 Task: Add a signature Alex Clark containing All the best, Alex Clark to email address softage.1@softage.net and add a folder Projects
Action: Mouse moved to (89, 116)
Screenshot: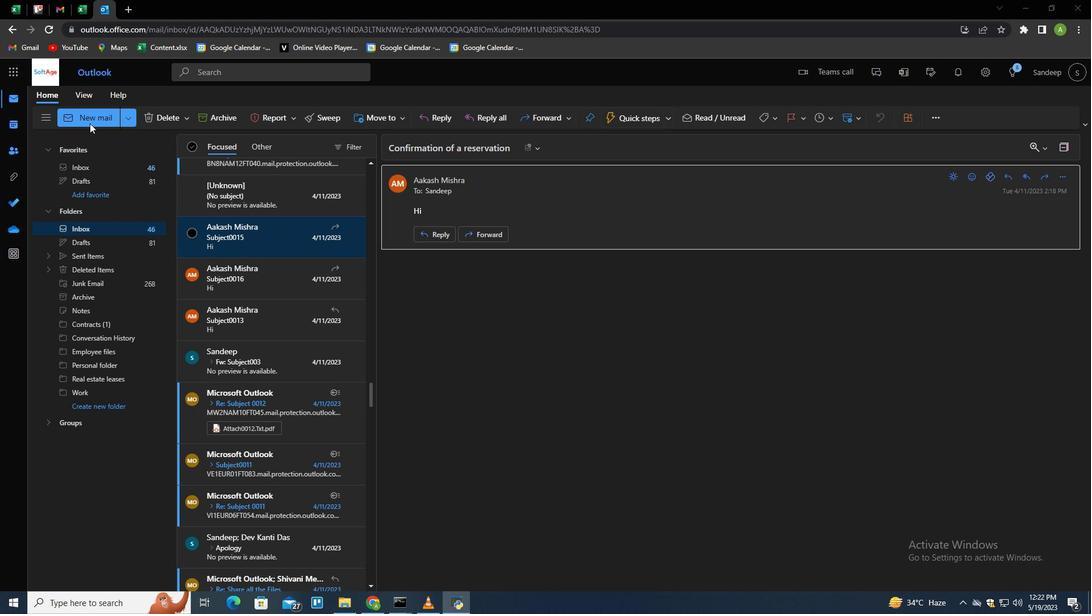 
Action: Mouse pressed left at (89, 116)
Screenshot: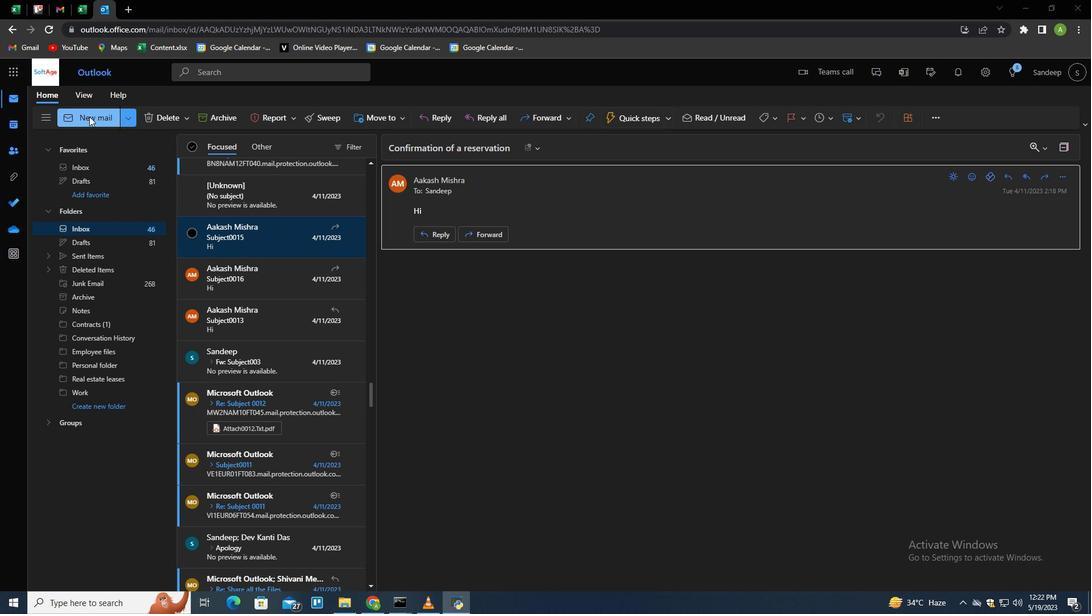 
Action: Mouse moved to (763, 117)
Screenshot: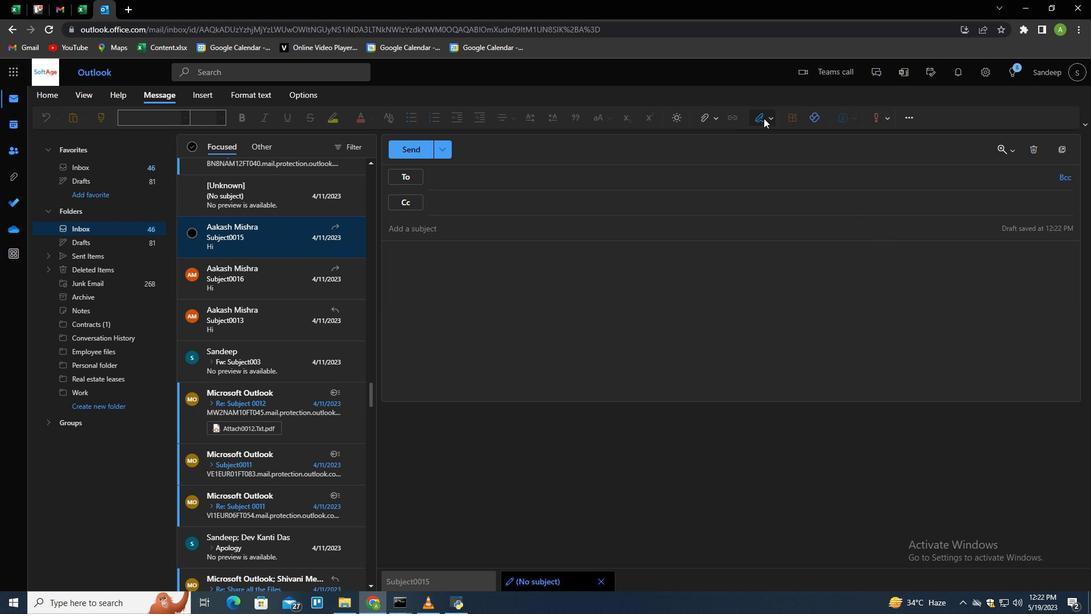 
Action: Mouse pressed left at (763, 117)
Screenshot: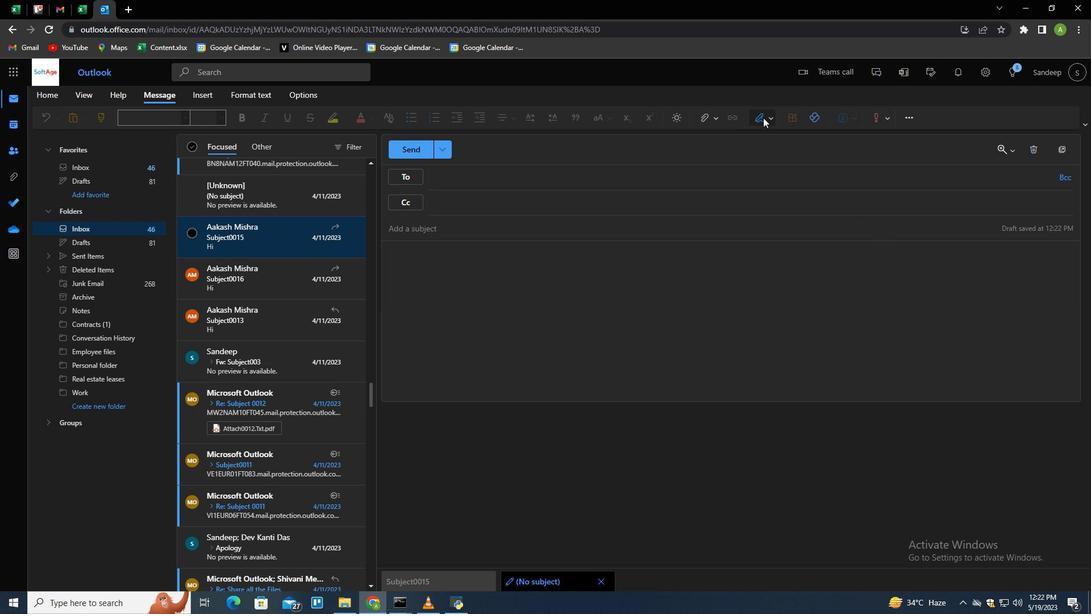
Action: Mouse moved to (748, 162)
Screenshot: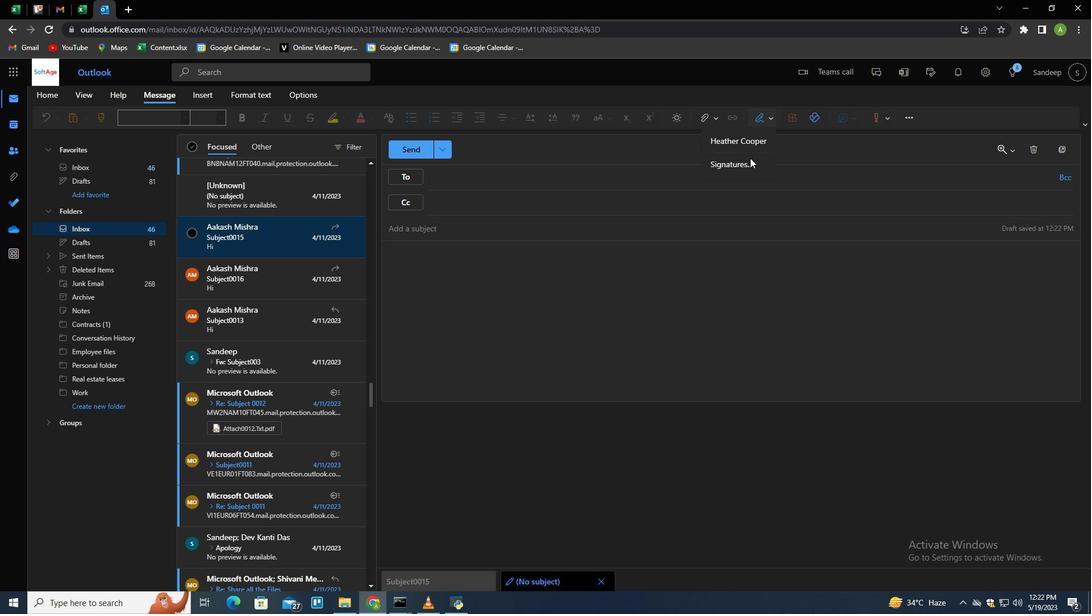 
Action: Mouse pressed left at (748, 162)
Screenshot: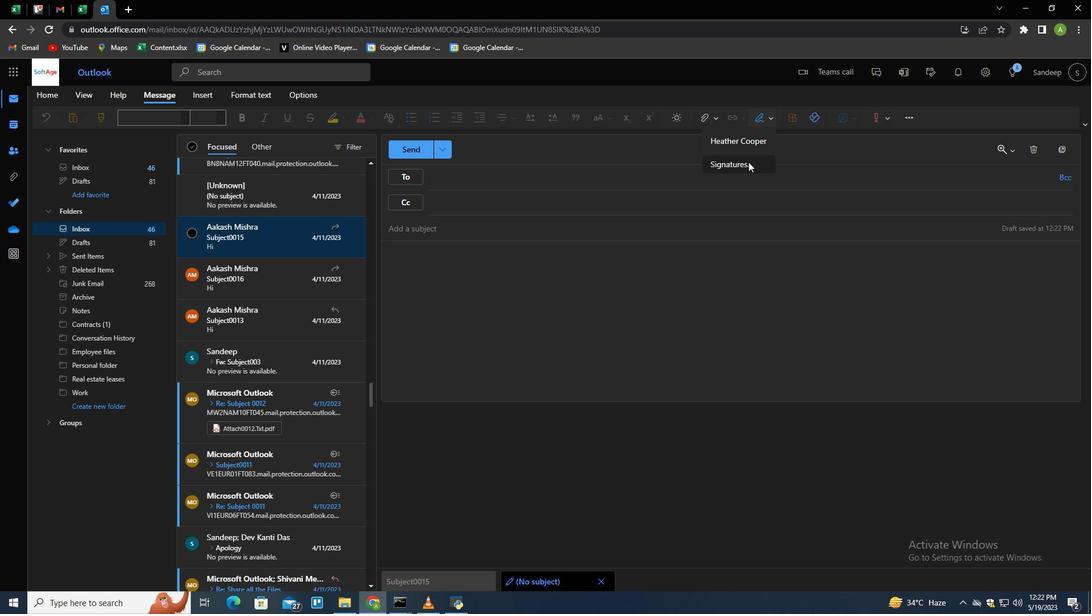 
Action: Mouse moved to (778, 208)
Screenshot: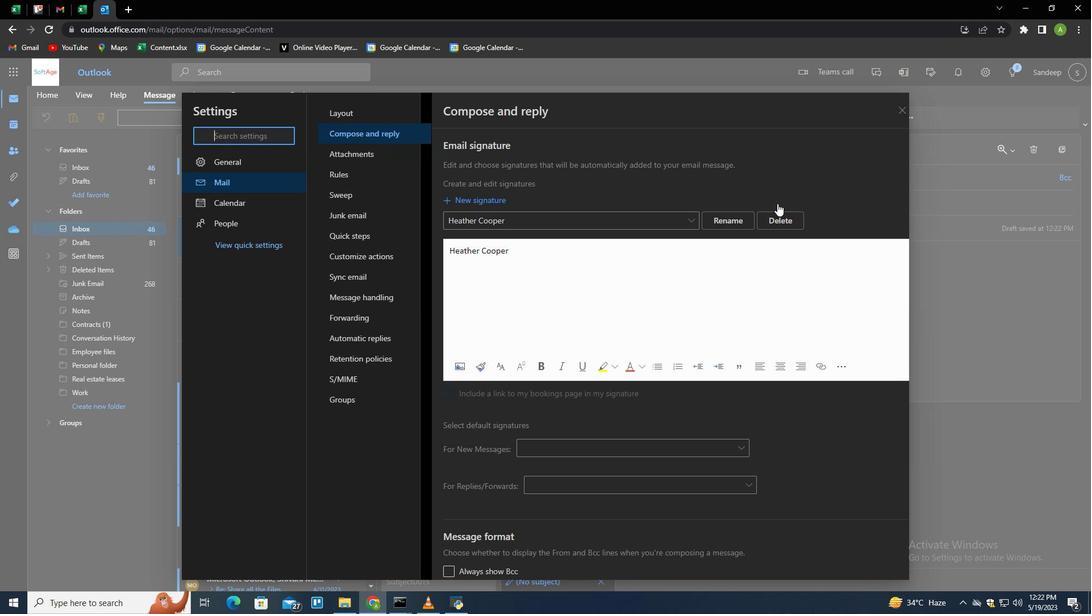 
Action: Mouse pressed left at (778, 208)
Screenshot: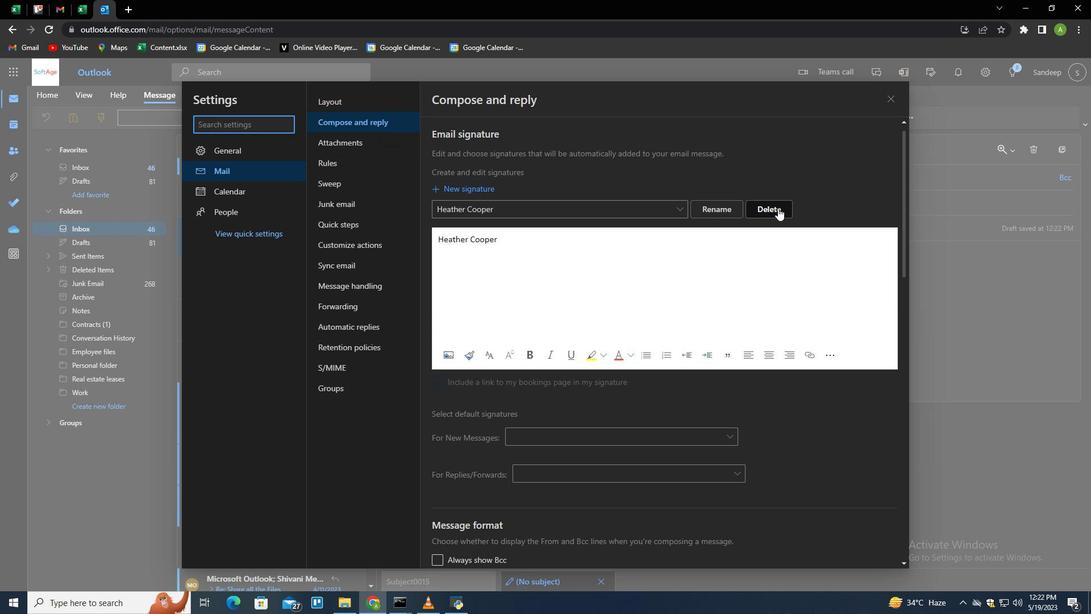 
Action: Mouse pressed left at (778, 208)
Screenshot: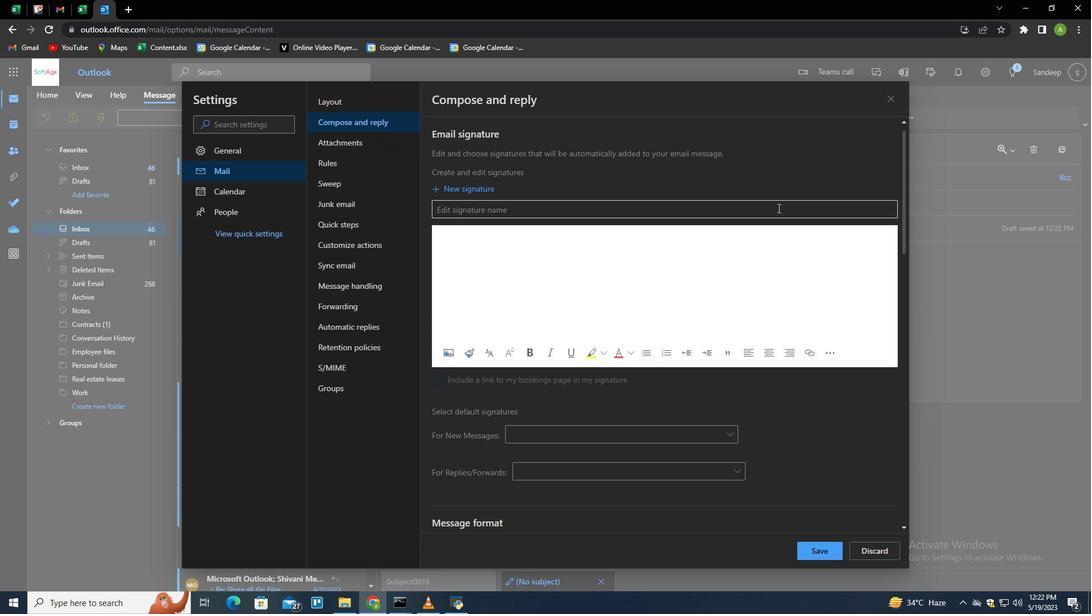 
Action: Key pressed <Key.shift>Alez<Key.backspace>x<Key.space><Key.shift>Clark<Key.tab><Key.shift>Alex<Key.space><Key.shift><Key.shift><Key.shift><Key.shift><Key.shift><Key.shift><Key.shift><Key.shift><Key.shift><Key.shift><Key.shift><Key.shift><Key.shift><Key.shift><Key.shift><Key.shift>Clark<Key.home><Key.shift>All<Key.space>the<Key.space>best,<Key.shift_r><Key.enter><Key.up><Key.shift_r><Key.enter><Key.enter><Key.enter><Key.enter><Key.enter>
Screenshot: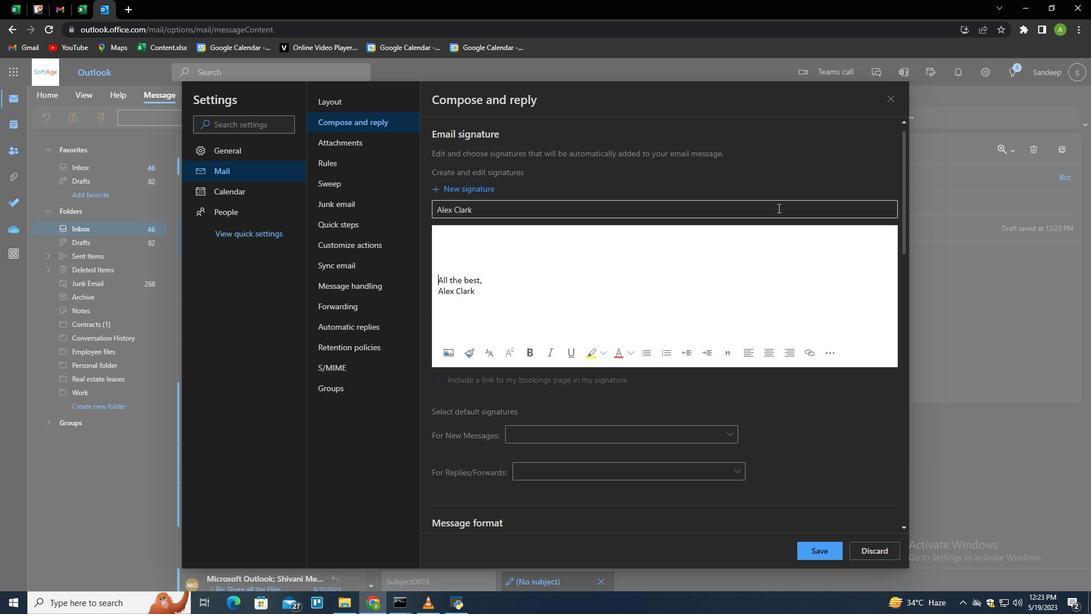
Action: Mouse moved to (824, 550)
Screenshot: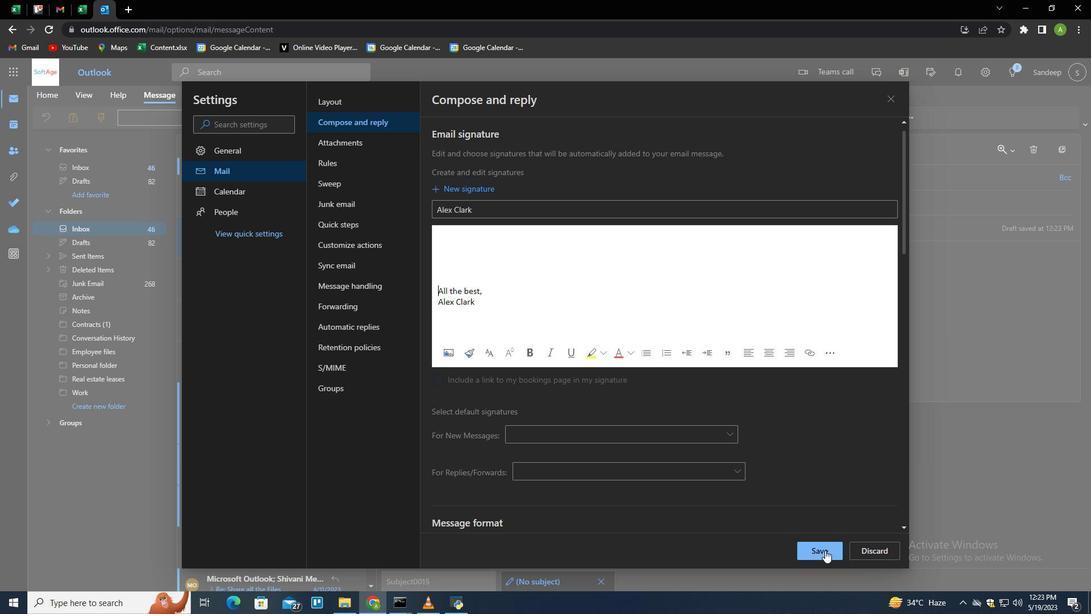 
Action: Mouse pressed left at (824, 550)
Screenshot: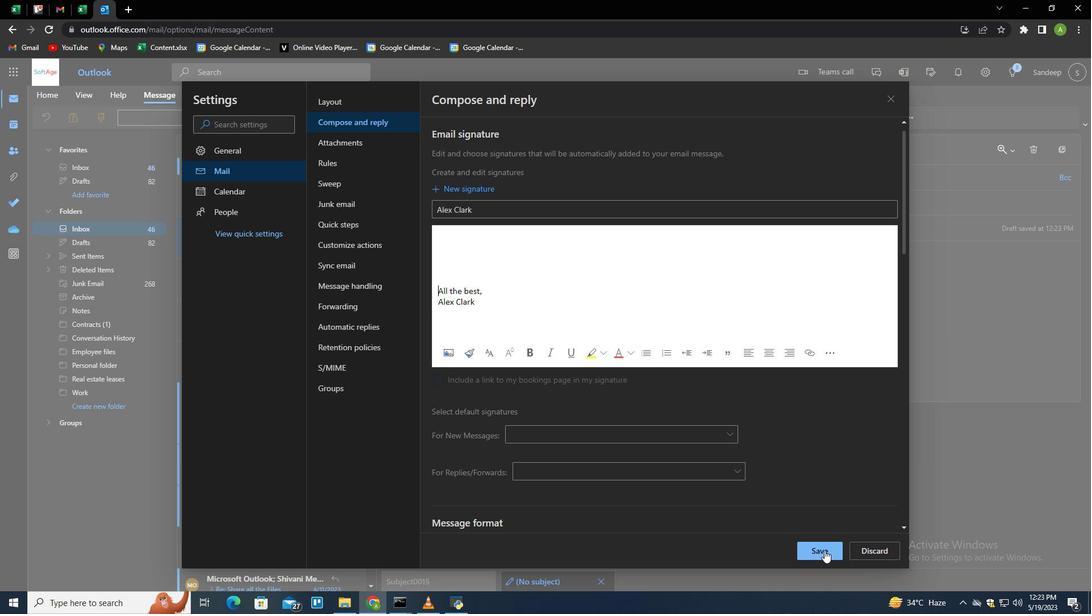 
Action: Mouse moved to (927, 352)
Screenshot: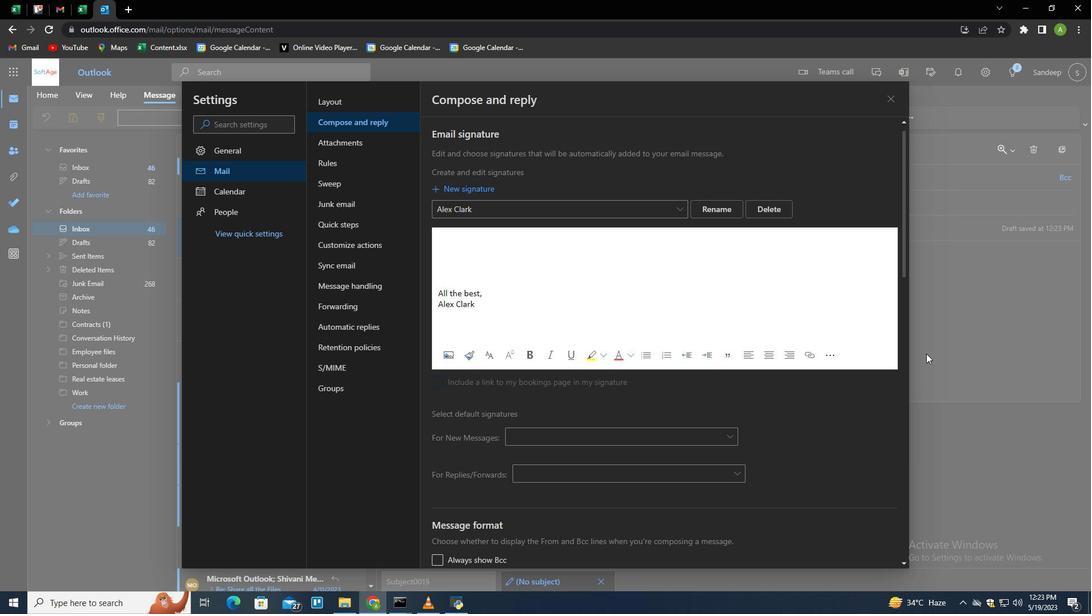 
Action: Mouse pressed left at (927, 352)
Screenshot: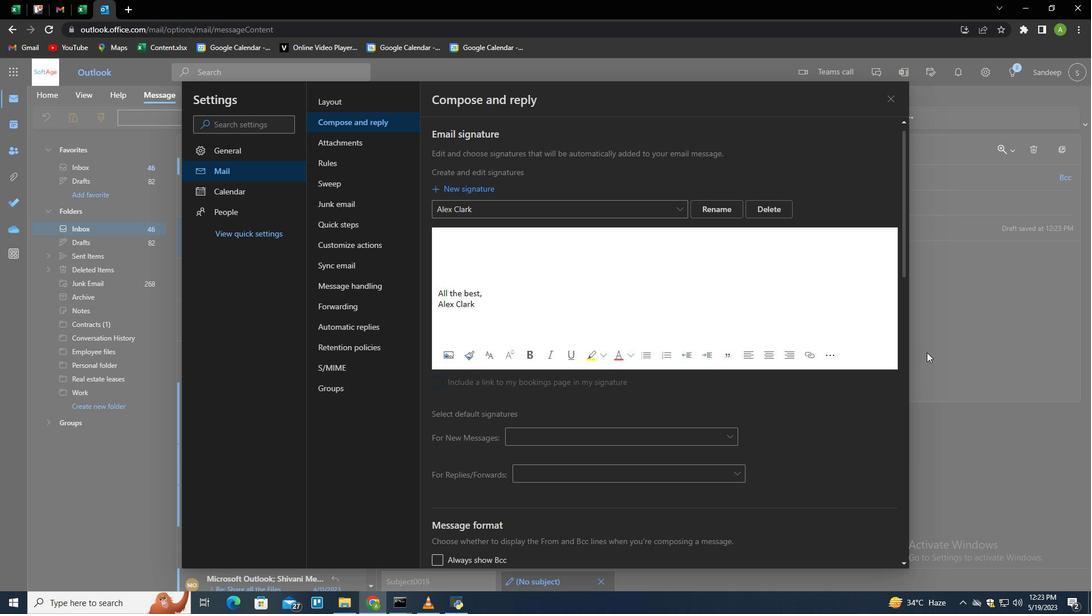 
Action: Mouse moved to (771, 118)
Screenshot: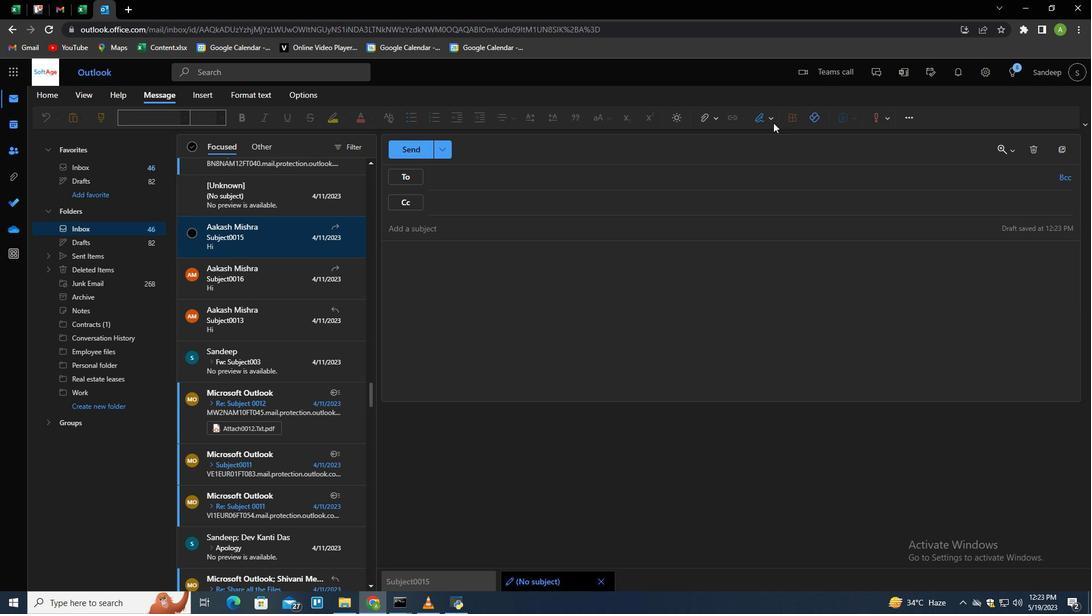 
Action: Mouse pressed left at (771, 118)
Screenshot: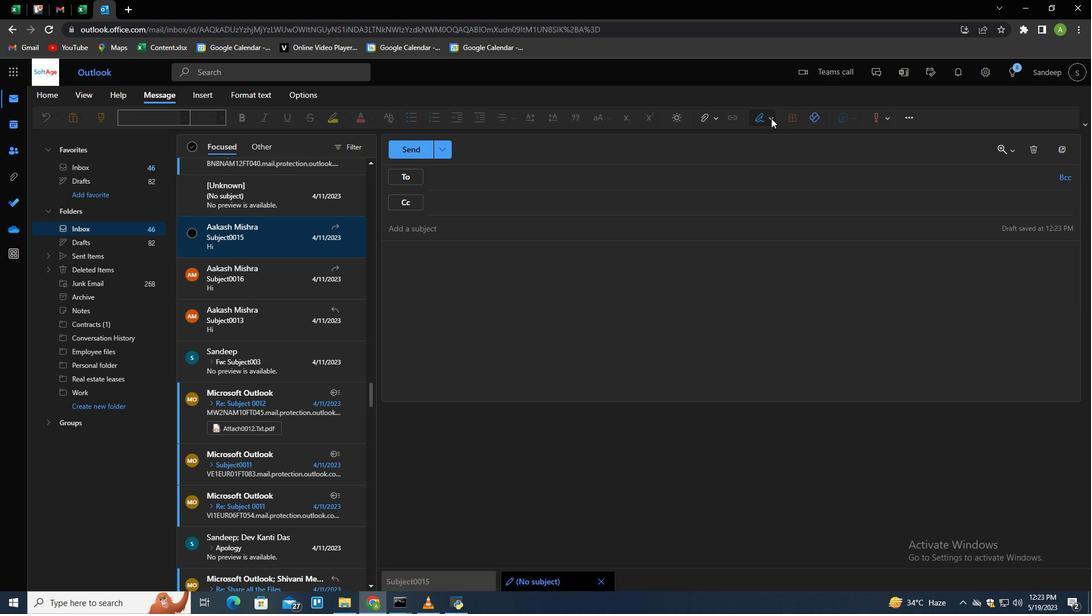 
Action: Mouse moved to (747, 144)
Screenshot: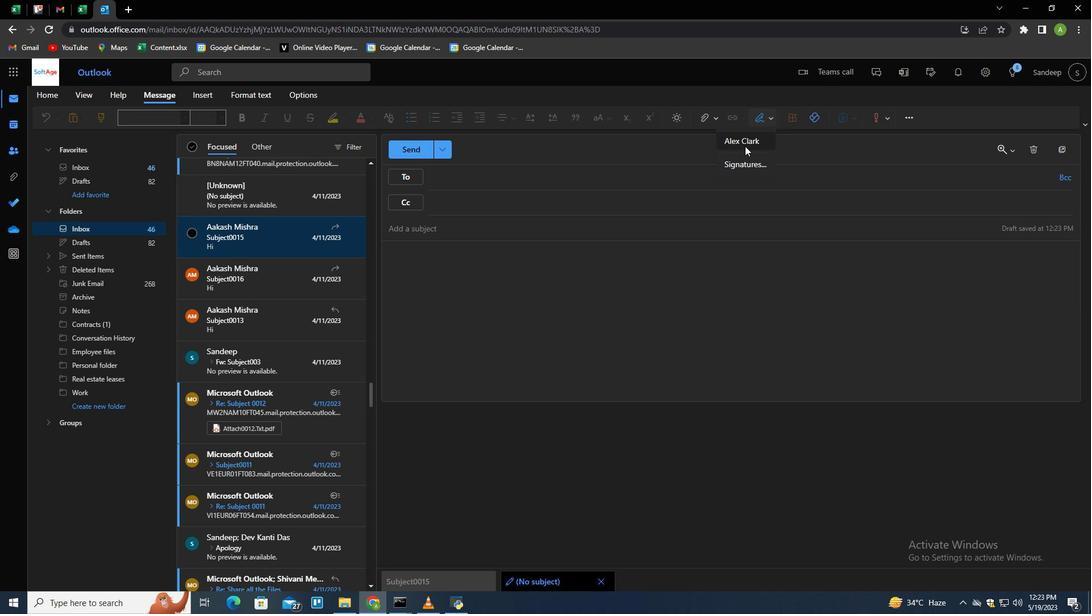 
Action: Mouse pressed left at (747, 144)
Screenshot: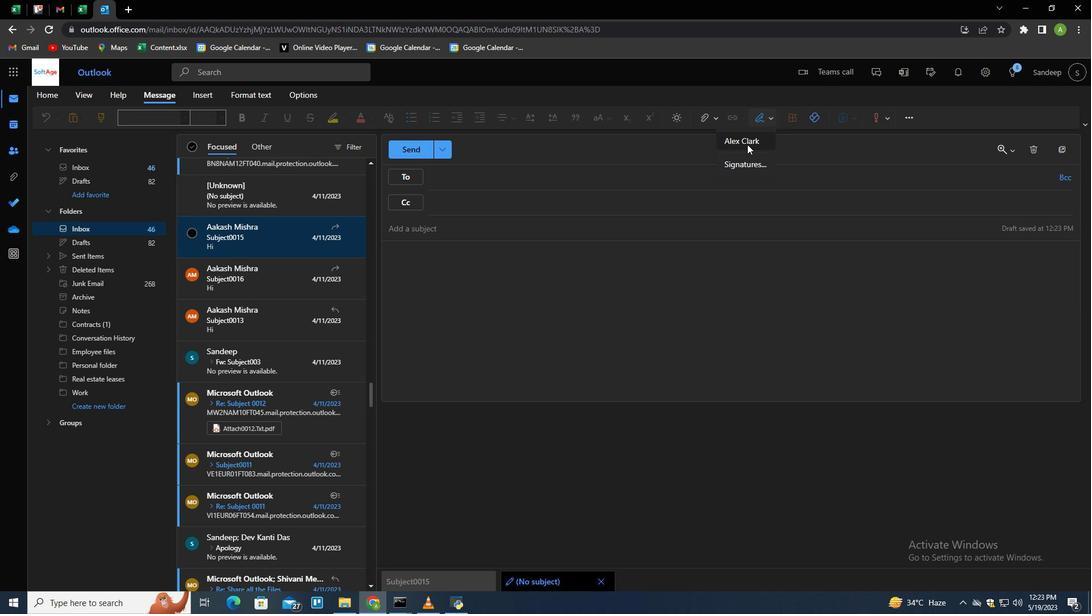 
Action: Mouse moved to (449, 181)
Screenshot: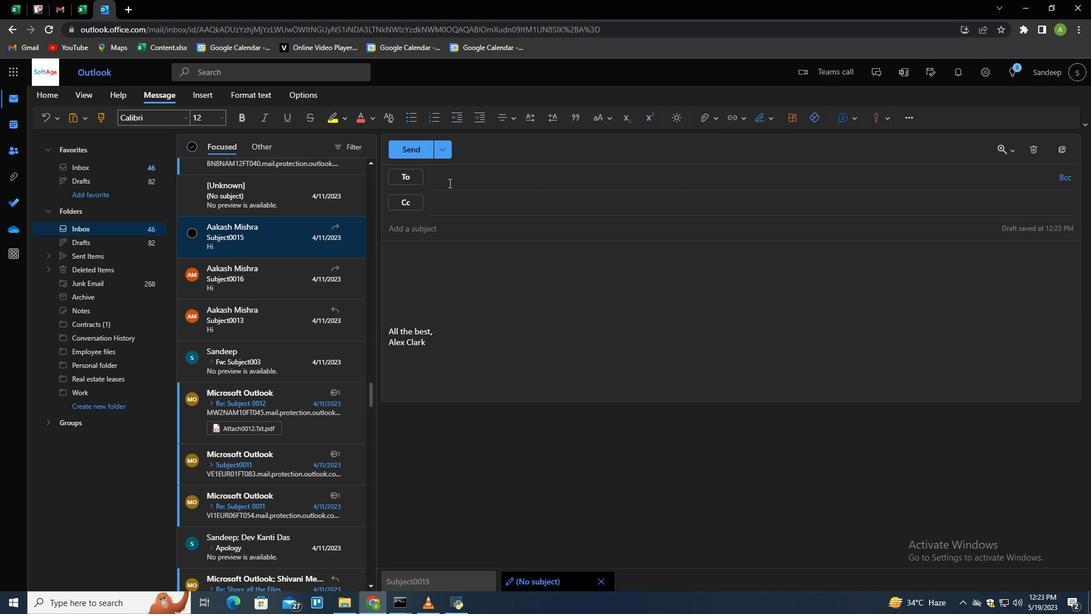 
Action: Mouse pressed left at (449, 181)
Screenshot: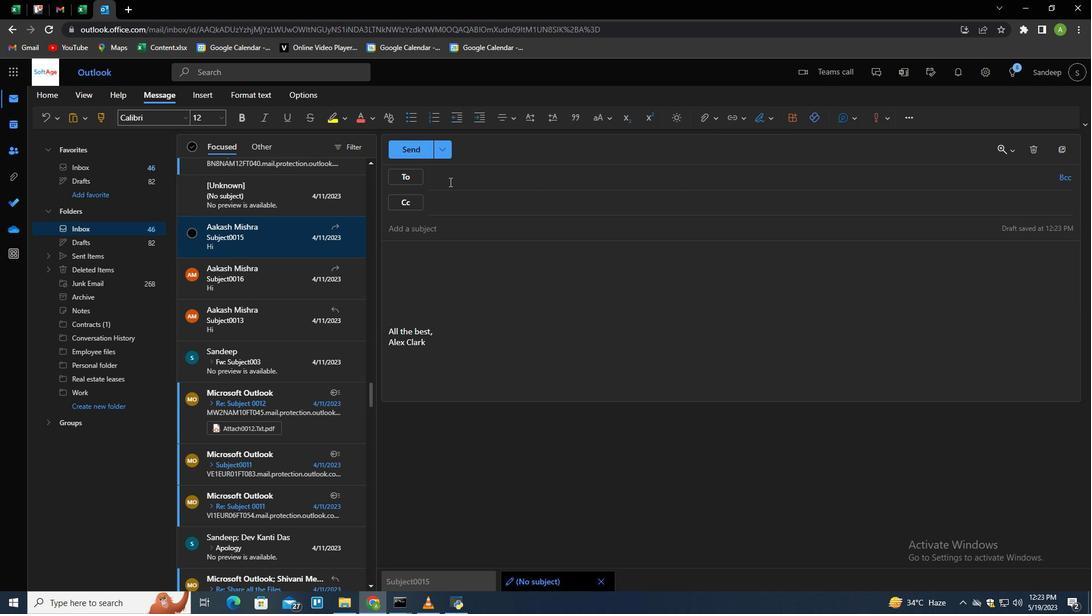
Action: Key pressed softage.ne<Key.backspace><Key.backspace>1<Key.shift>@softage.ent<Key.backspace><Key.backspace><Key.backspace>net<Key.enter>
Screenshot: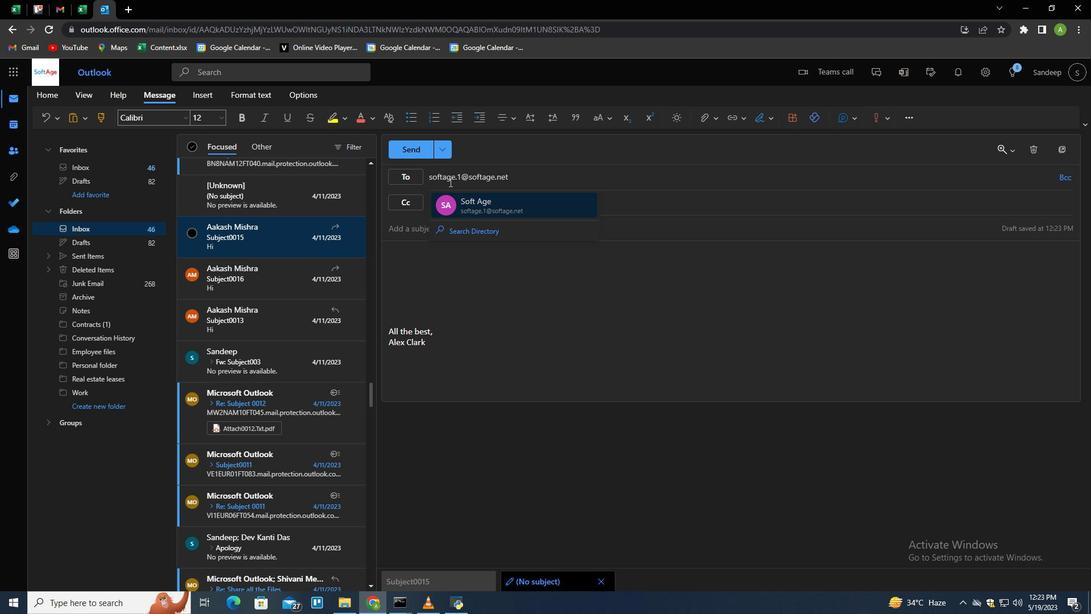 
Action: Mouse moved to (104, 410)
Screenshot: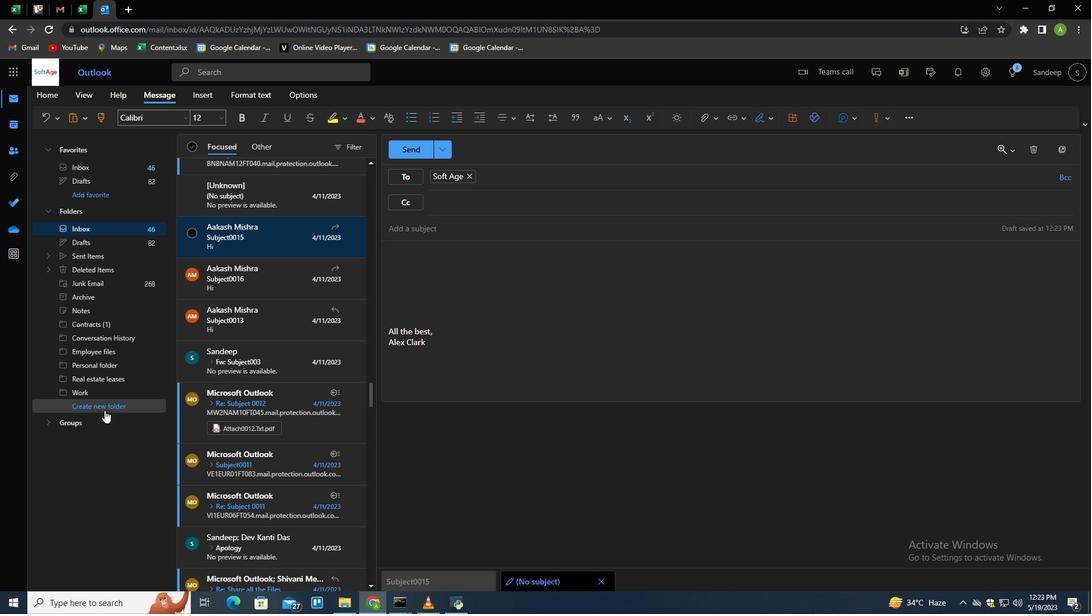 
Action: Mouse pressed left at (104, 410)
Screenshot: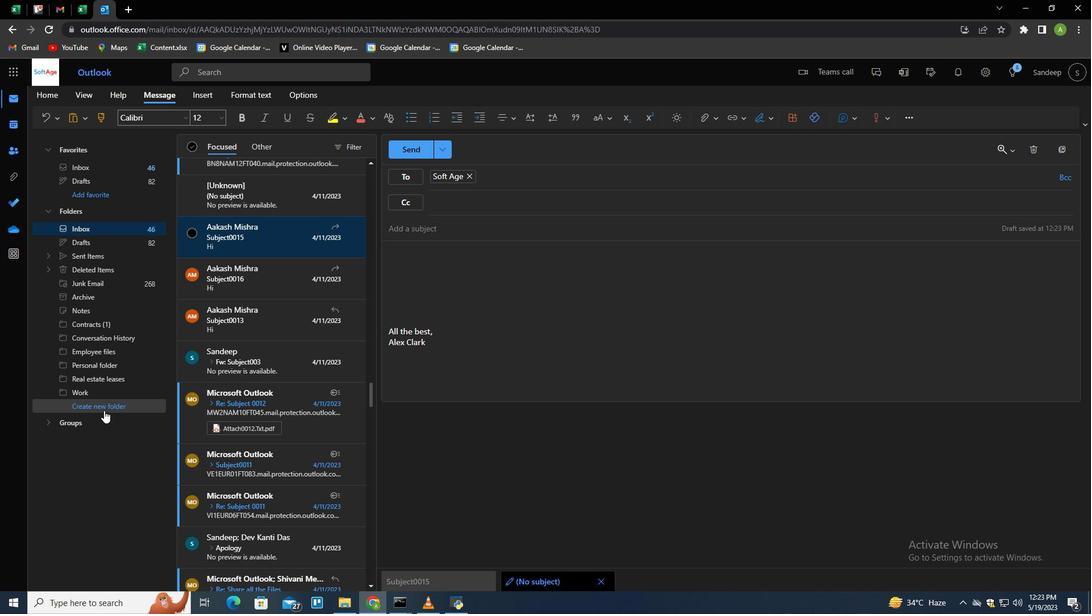 
Action: Key pressed <Key.shift><Key.shift><Key.shift><Key.shift><Key.shift><Key.shift><Key.shift><Key.shift><Key.shift>Projects<Key.enter>
Screenshot: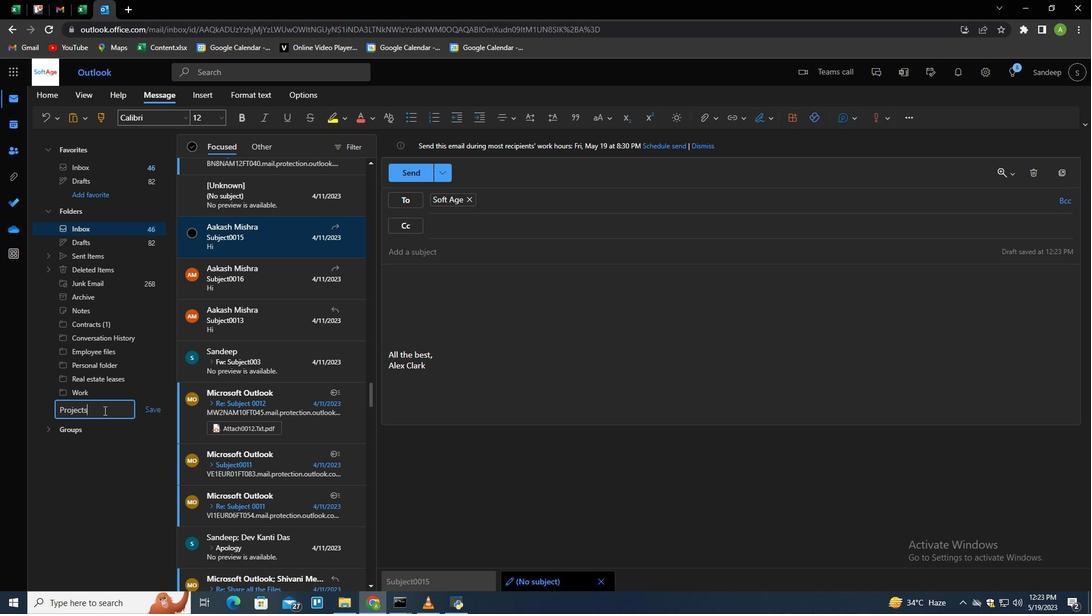 
Action: Mouse moved to (442, 507)
Screenshot: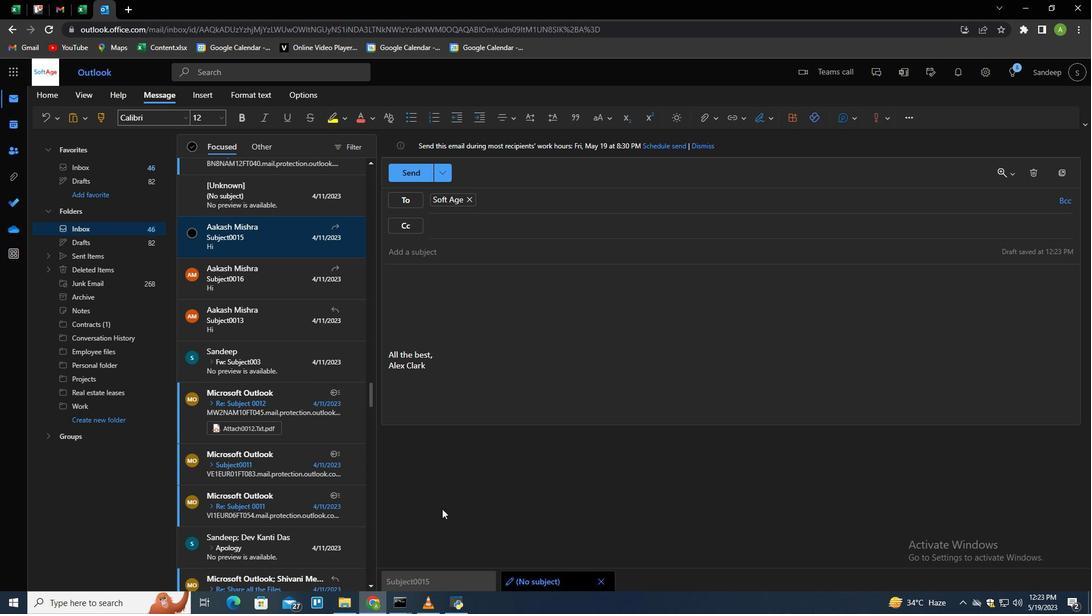 
